 Task: Add the action, sort the to do list then by the label orange in ascending order.
Action: Mouse moved to (302, 169)
Screenshot: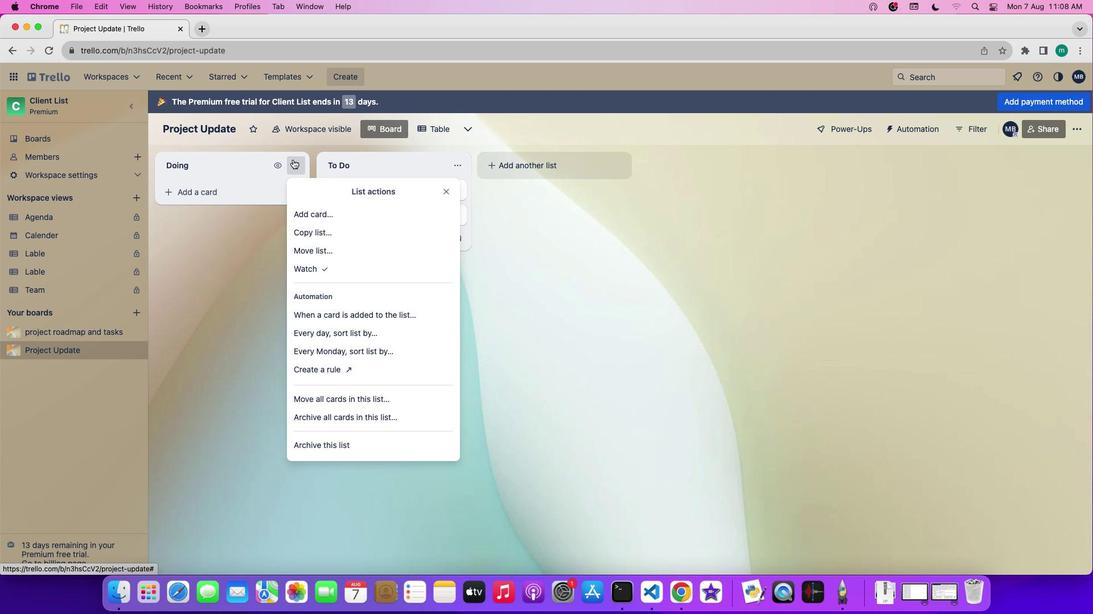 
Action: Mouse pressed left at (302, 169)
Screenshot: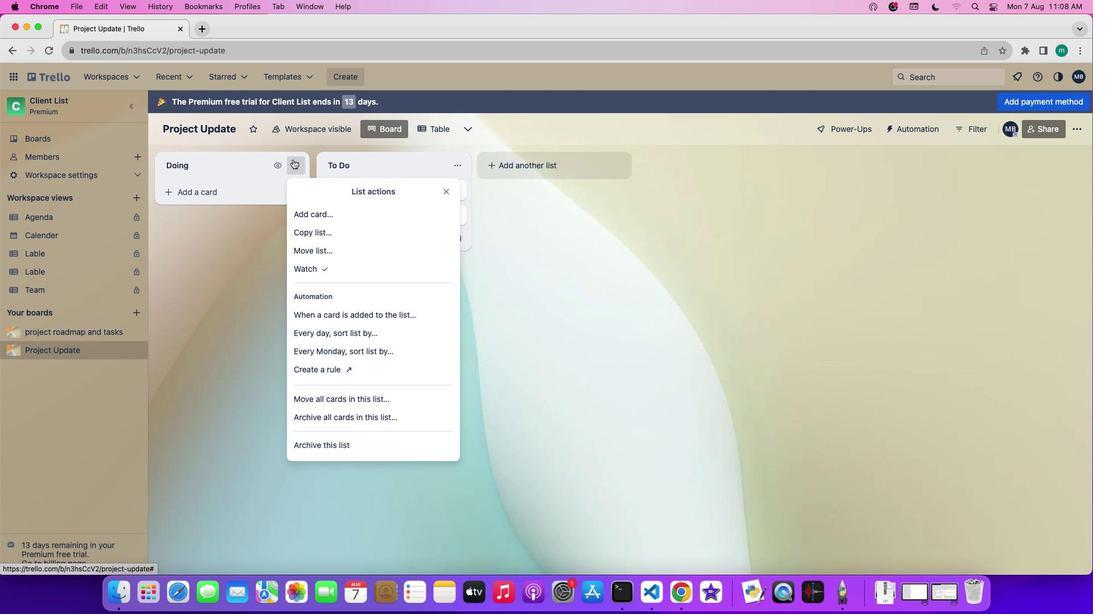 
Action: Mouse moved to (337, 360)
Screenshot: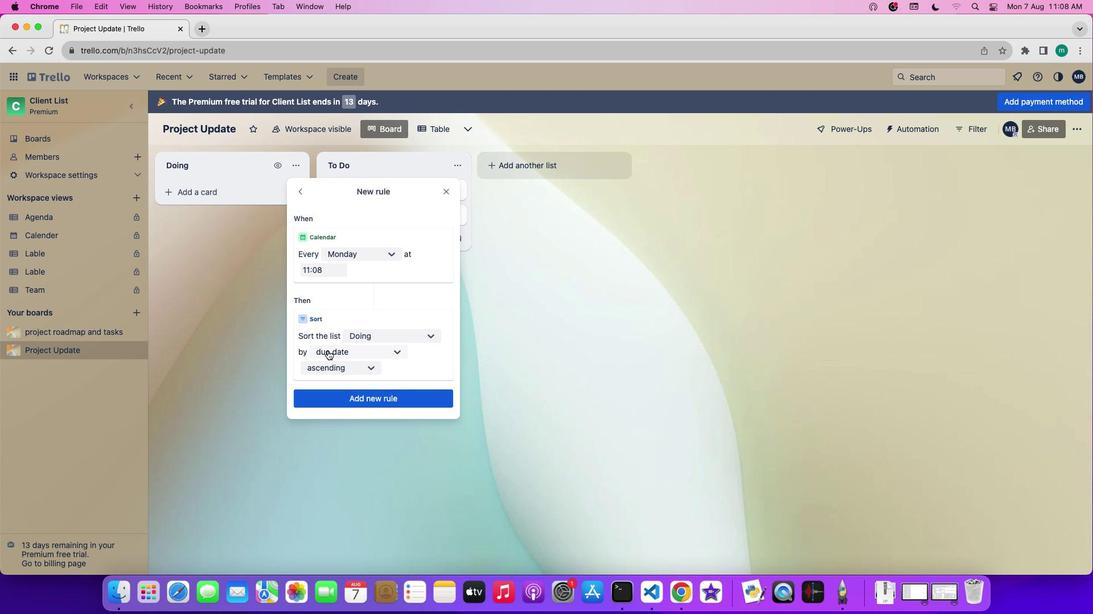
Action: Mouse pressed left at (337, 360)
Screenshot: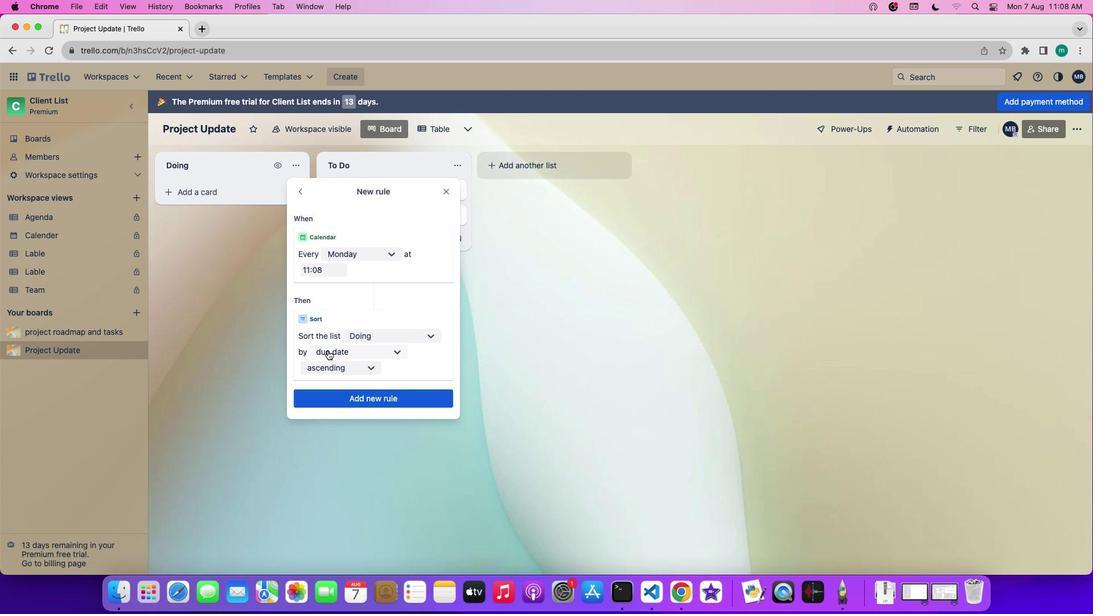 
Action: Mouse moved to (434, 341)
Screenshot: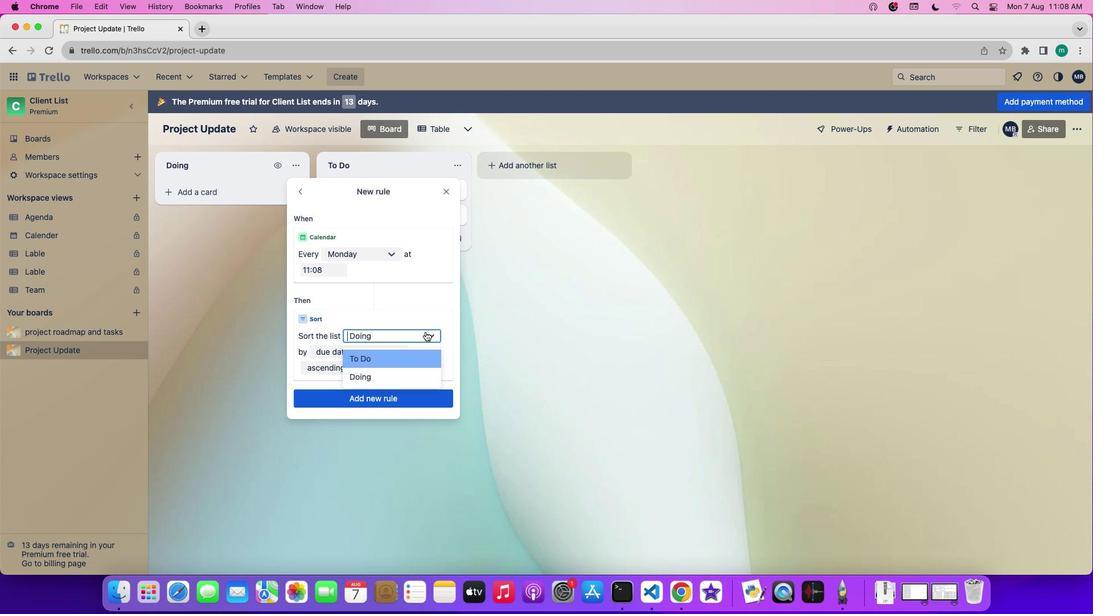 
Action: Mouse pressed left at (434, 341)
Screenshot: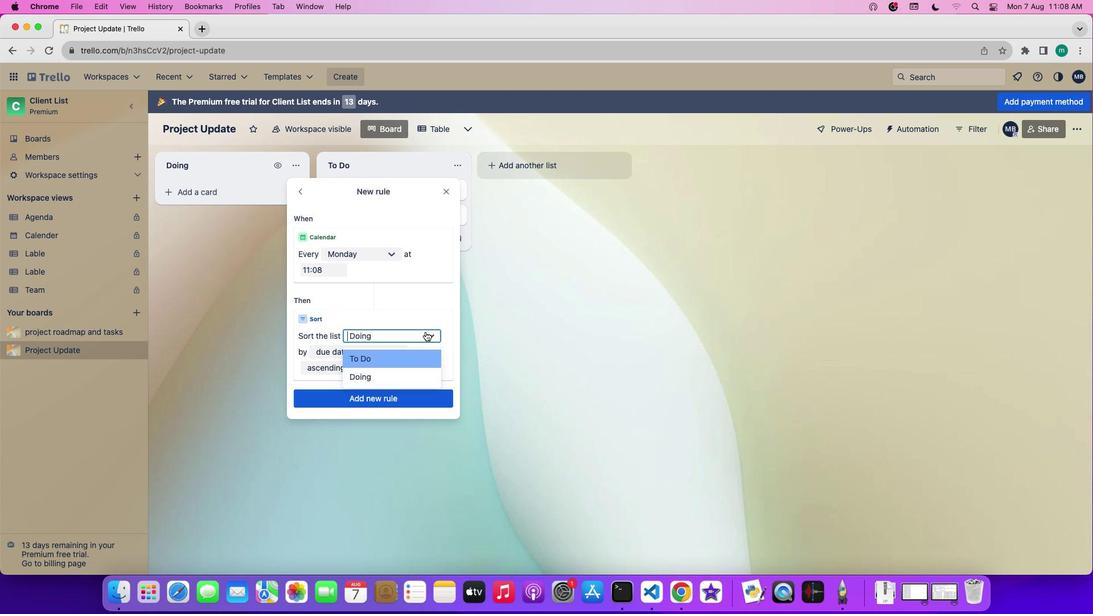
Action: Mouse moved to (418, 364)
Screenshot: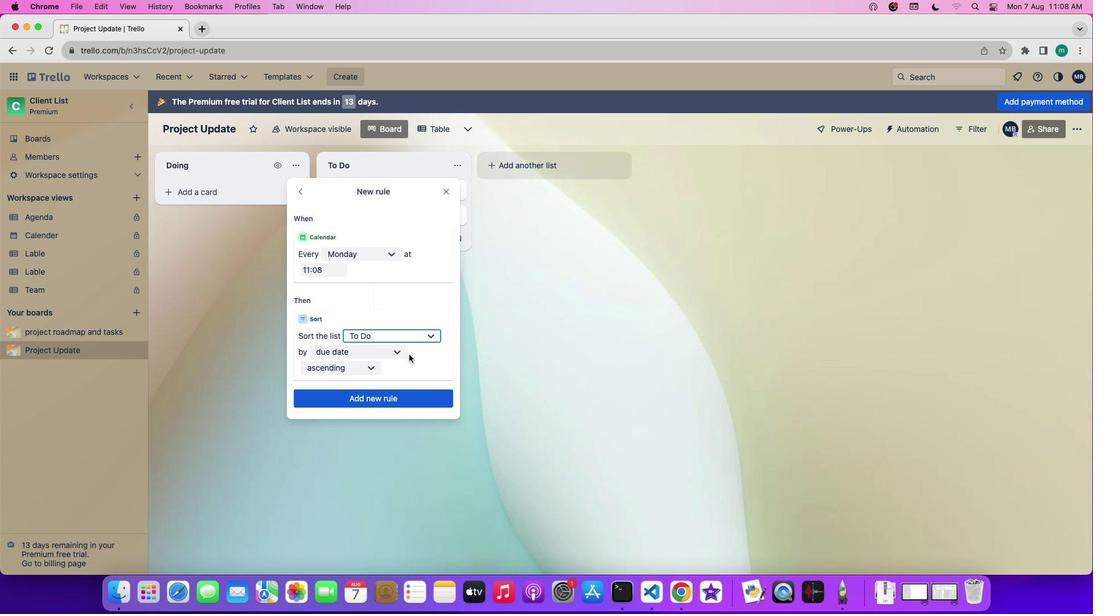 
Action: Mouse pressed left at (418, 364)
Screenshot: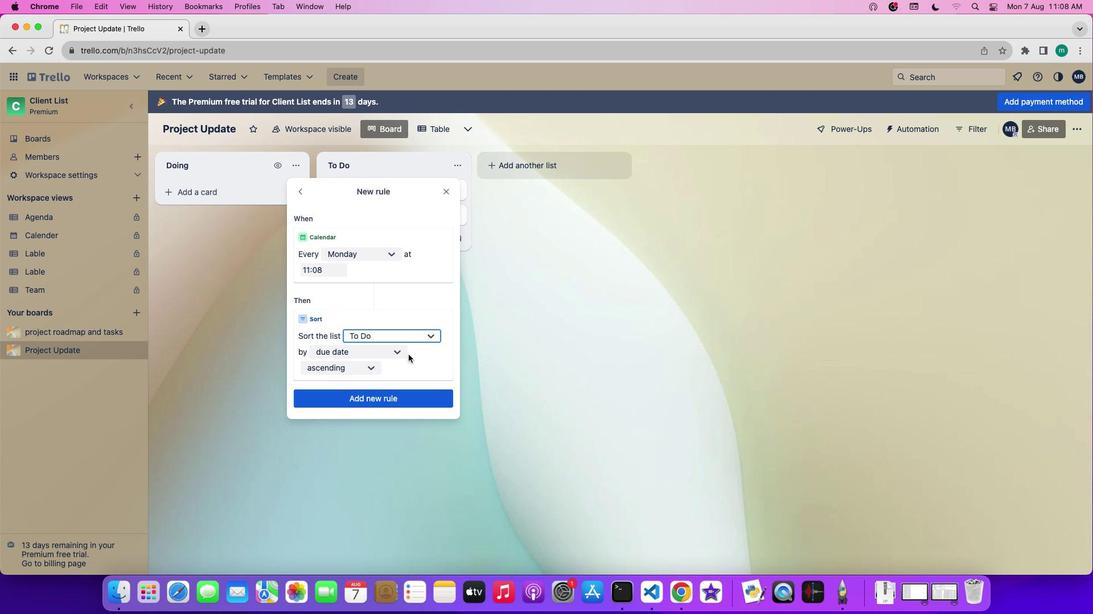 
Action: Mouse moved to (395, 364)
Screenshot: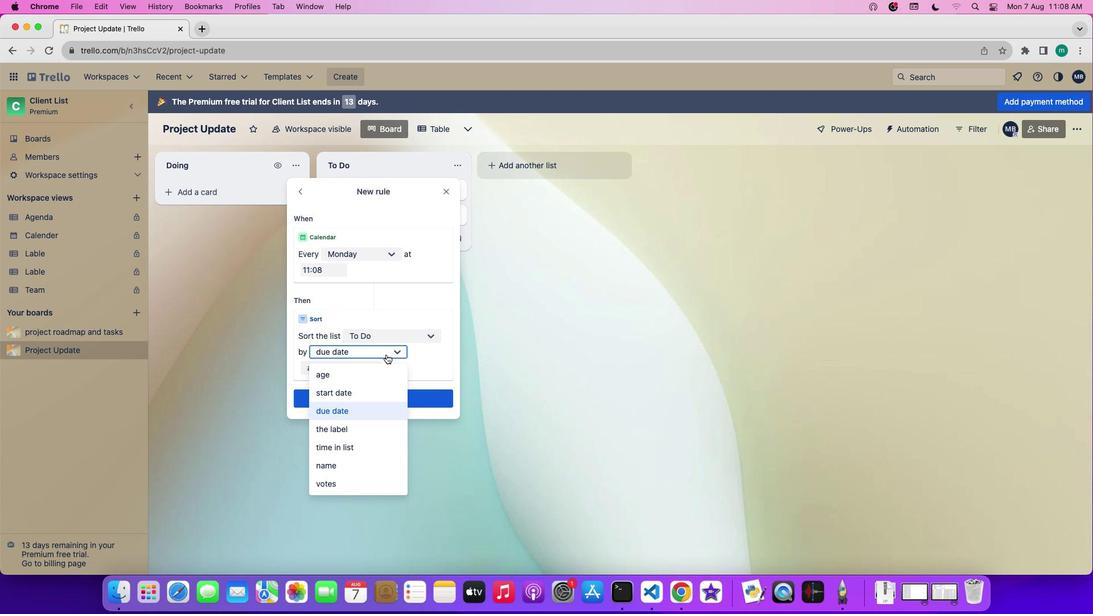 
Action: Mouse pressed left at (395, 364)
Screenshot: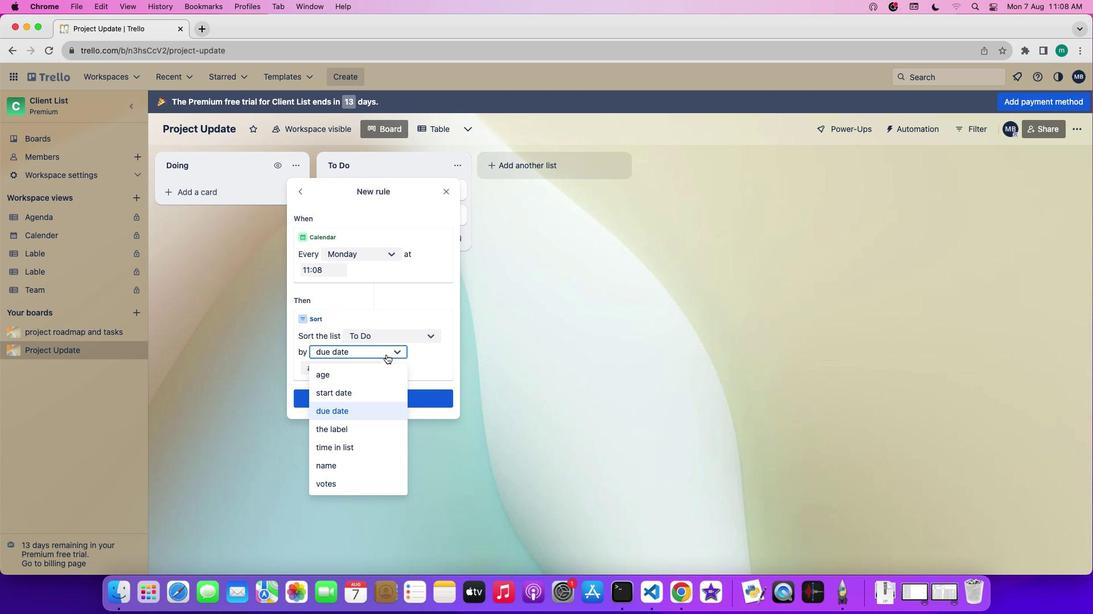 
Action: Mouse moved to (399, 442)
Screenshot: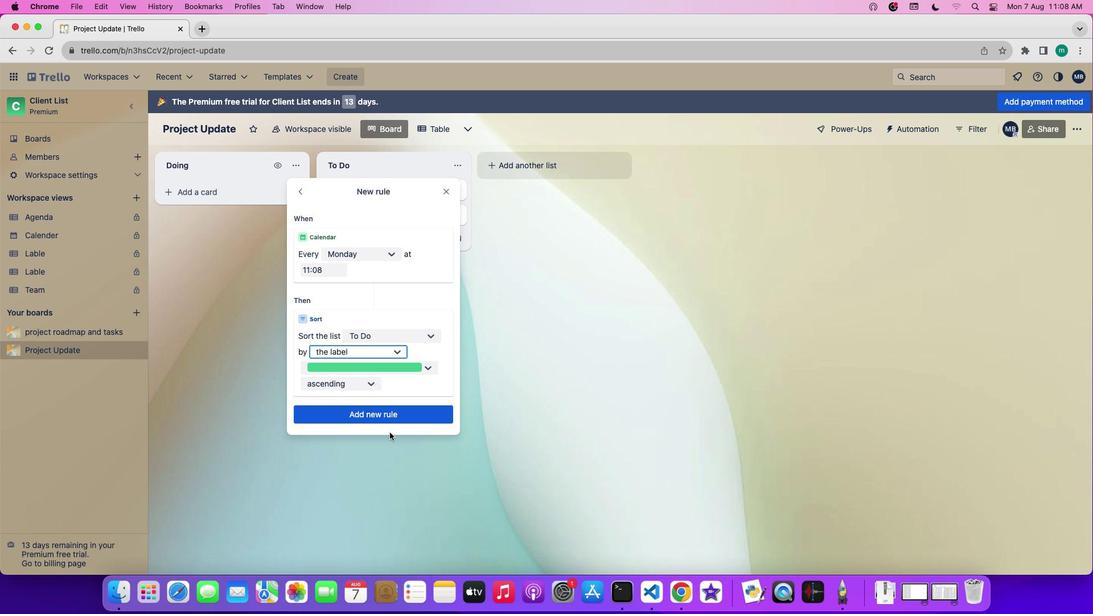 
Action: Mouse pressed left at (399, 442)
Screenshot: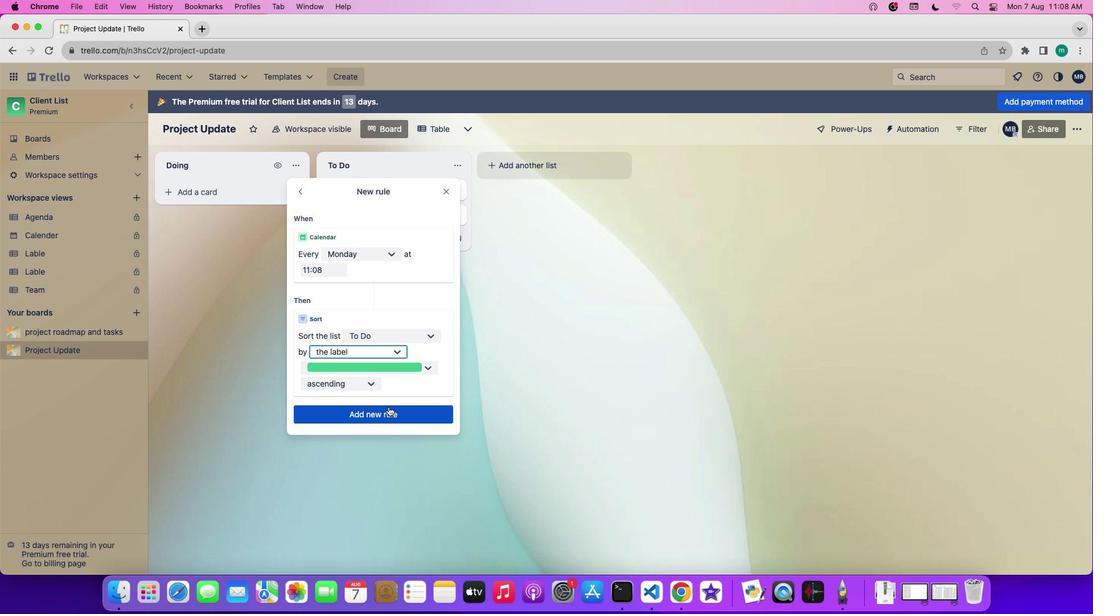 
Action: Mouse moved to (412, 377)
Screenshot: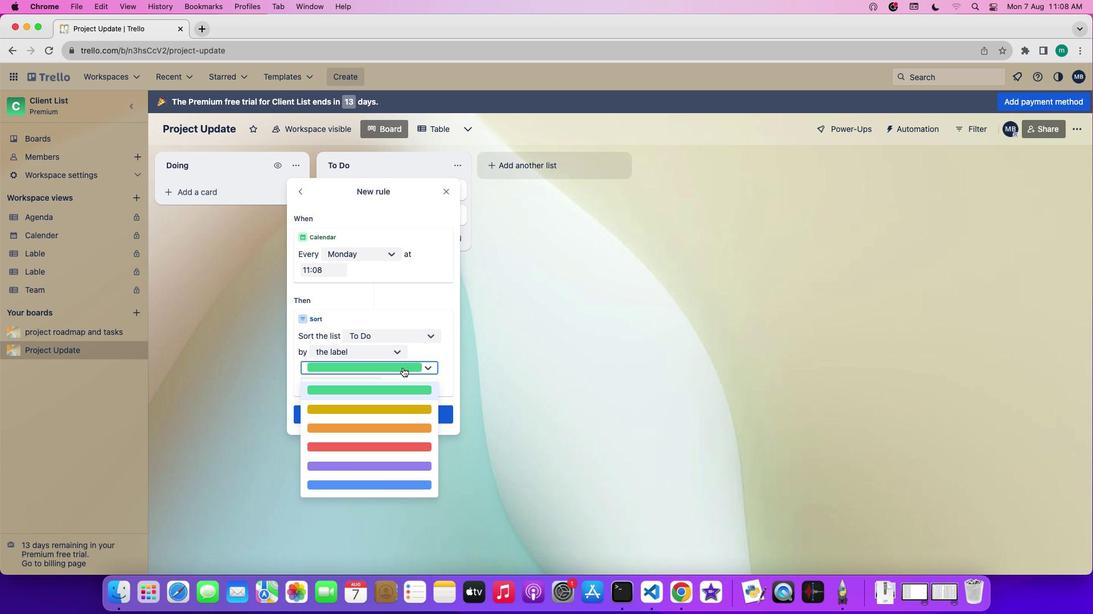 
Action: Mouse pressed left at (412, 377)
Screenshot: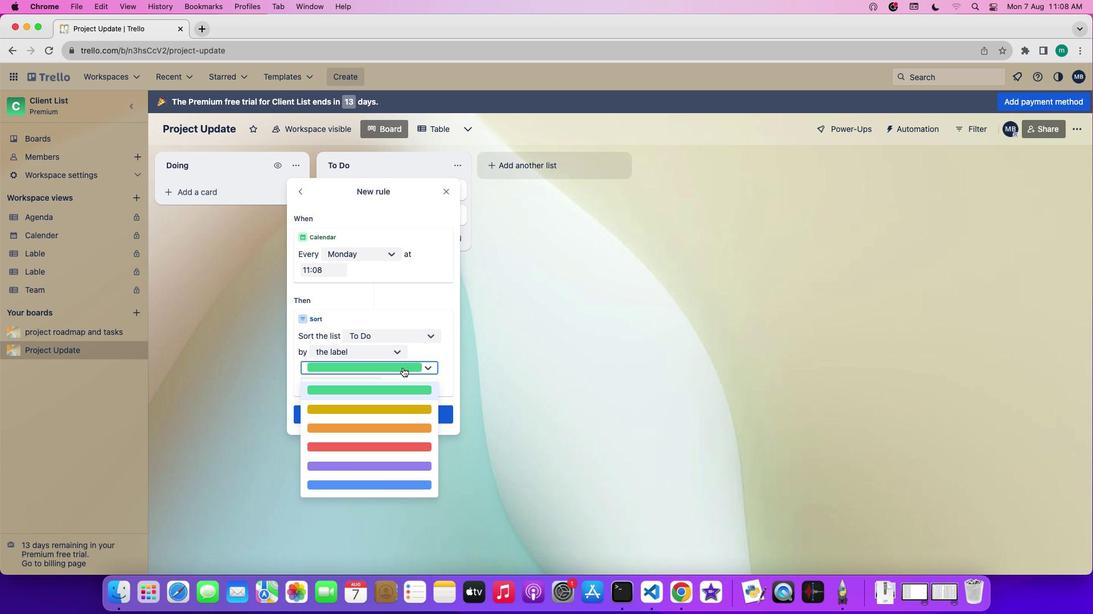 
Action: Mouse moved to (411, 433)
Screenshot: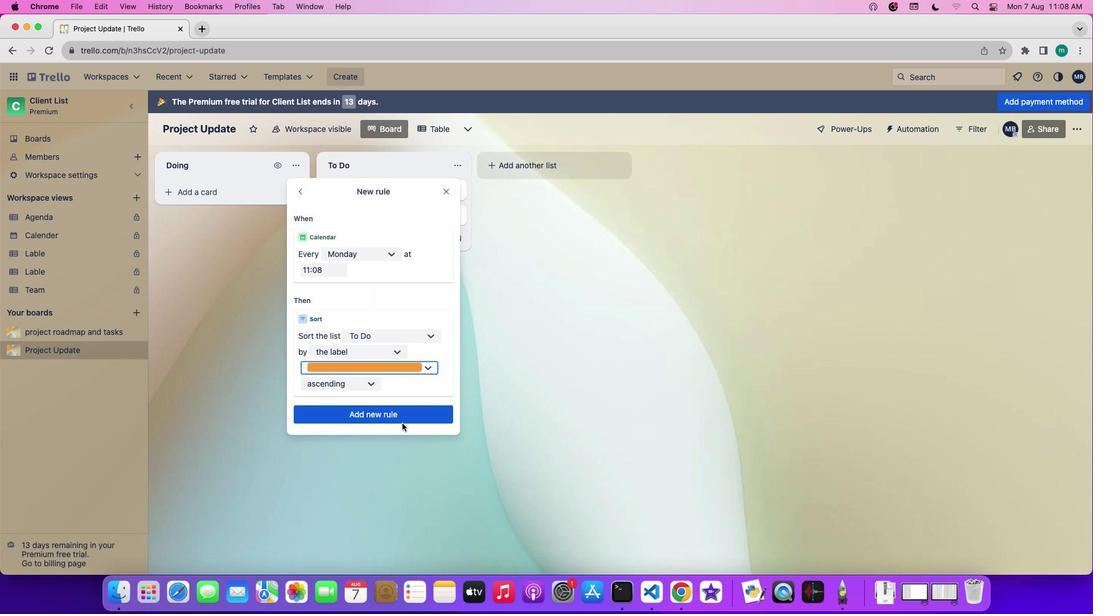 
Action: Mouse pressed left at (411, 433)
Screenshot: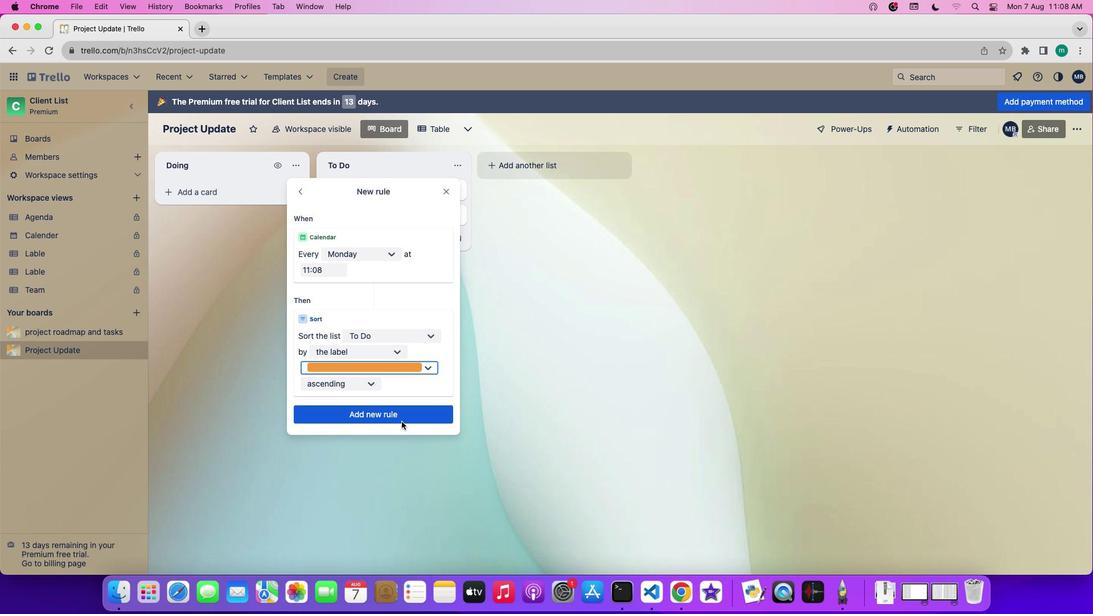 
Action: Mouse moved to (378, 394)
Screenshot: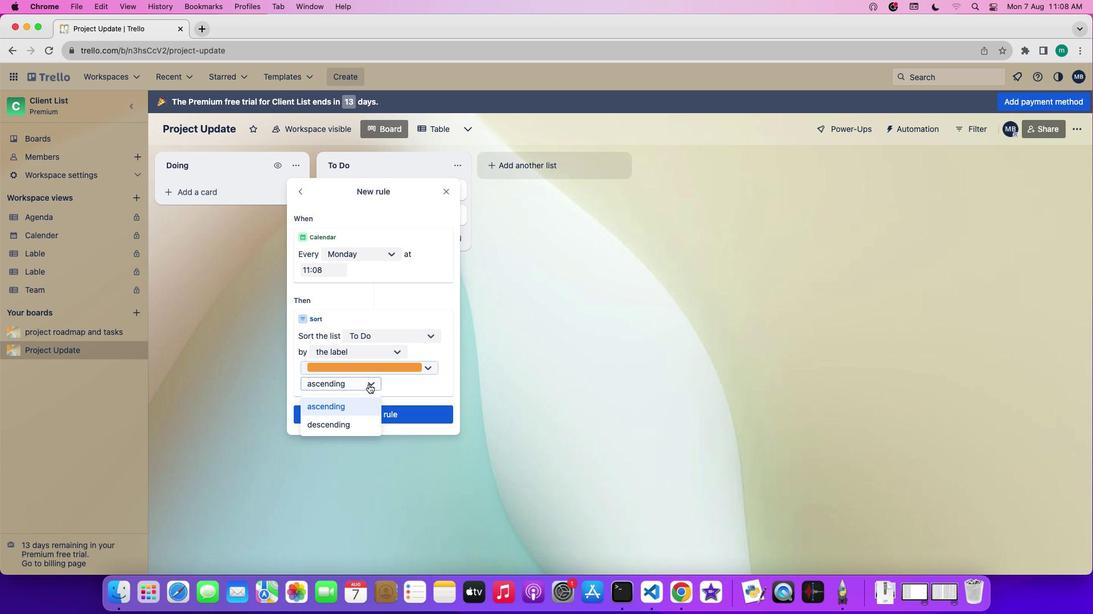 
Action: Mouse pressed left at (378, 394)
Screenshot: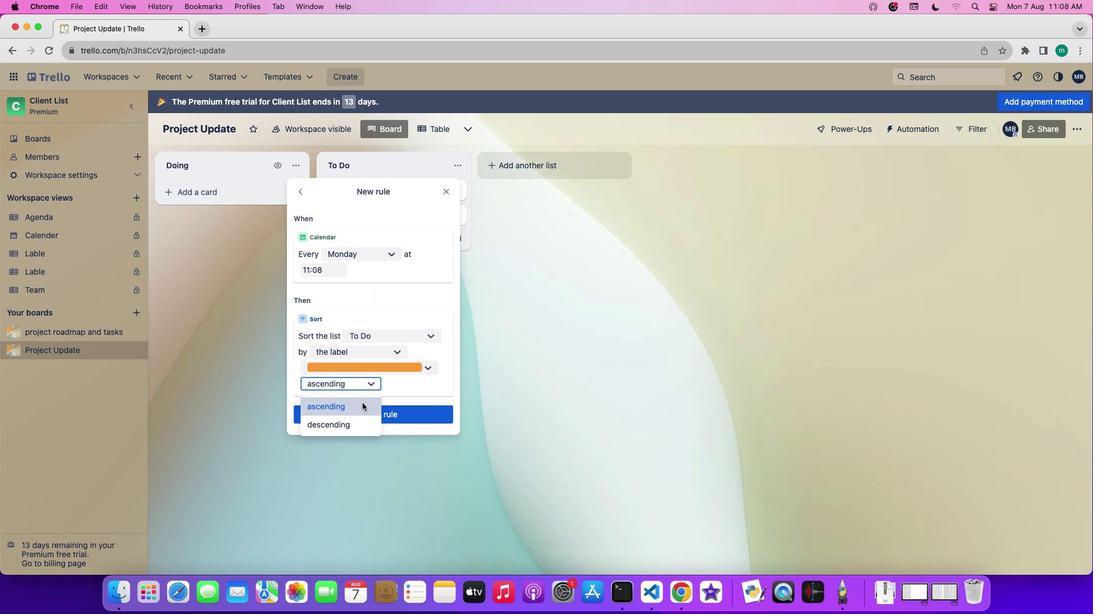 
Action: Mouse moved to (366, 415)
Screenshot: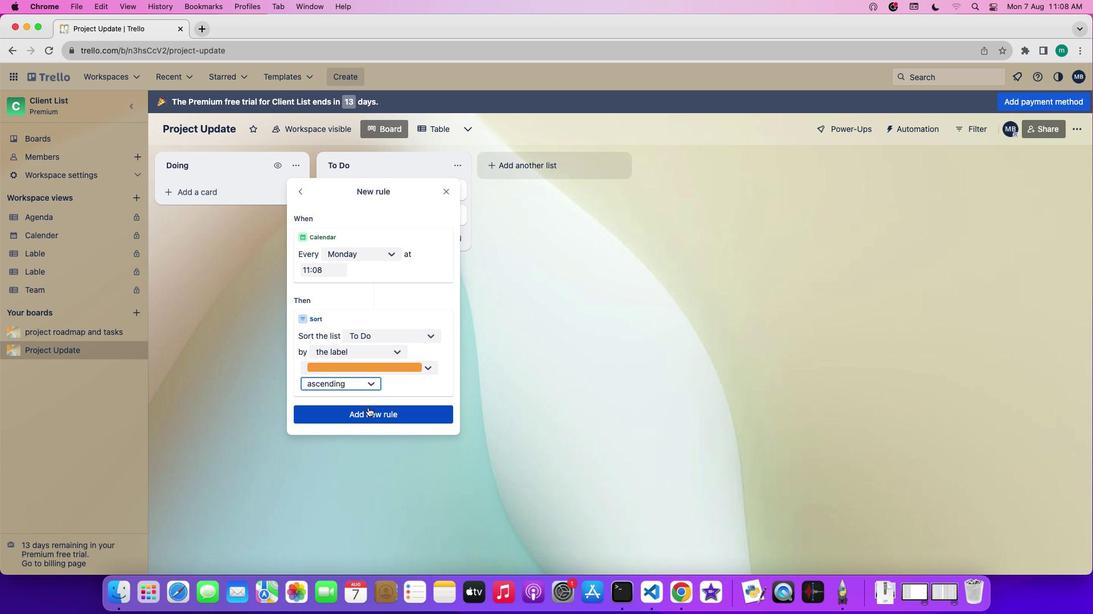 
Action: Mouse pressed left at (366, 415)
Screenshot: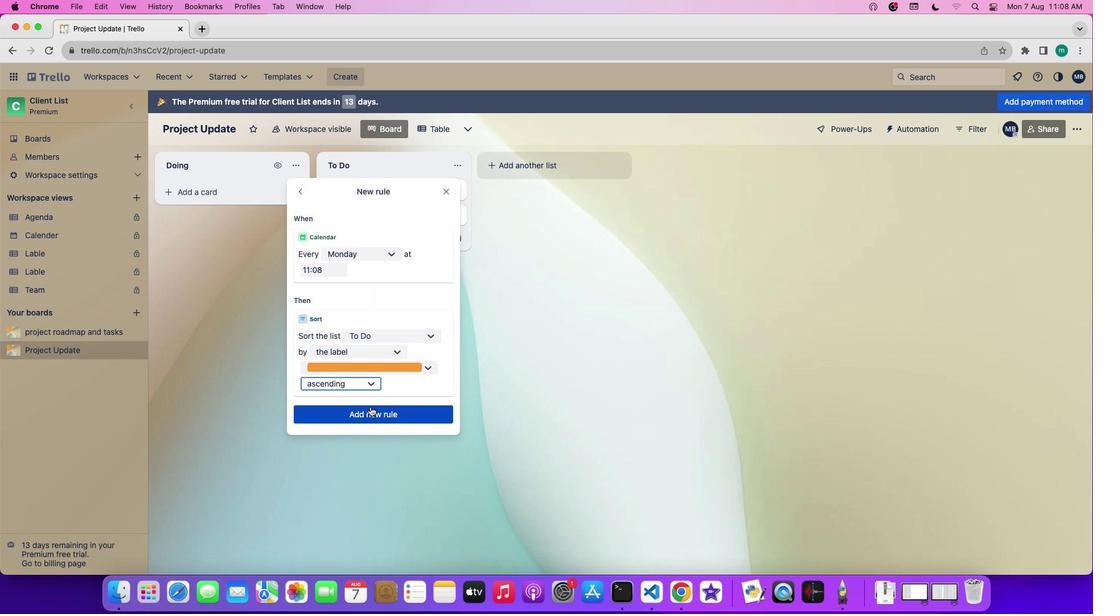 
Action: Mouse moved to (397, 416)
Screenshot: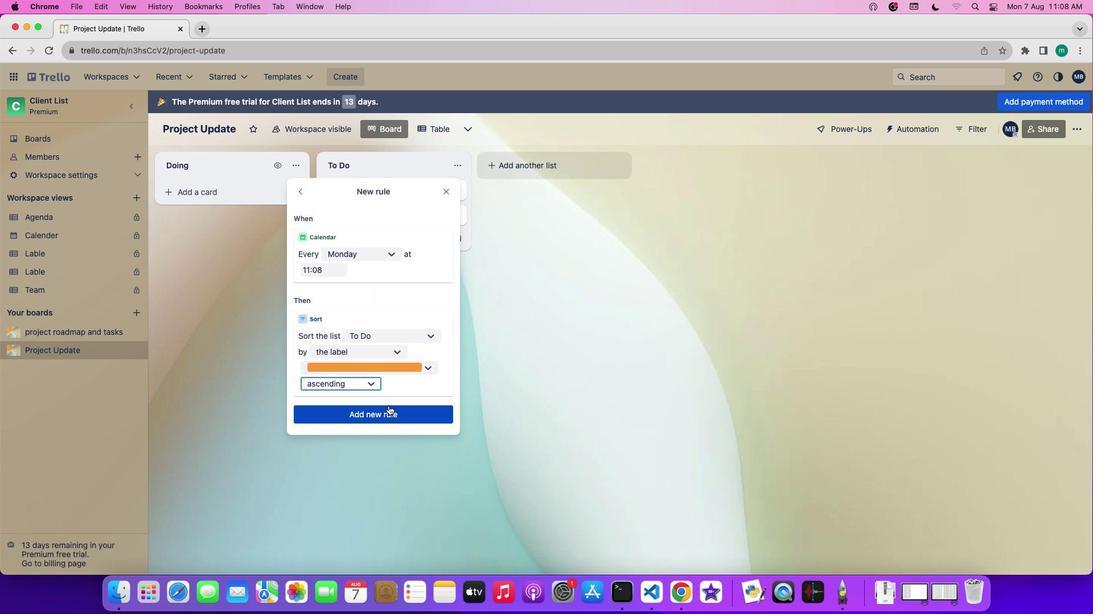 
